 Task: Create a due date automation trigger when advanced on, on the monday of the week before a card is due add content with an empty description at 11:00 AM.
Action: Mouse moved to (867, 261)
Screenshot: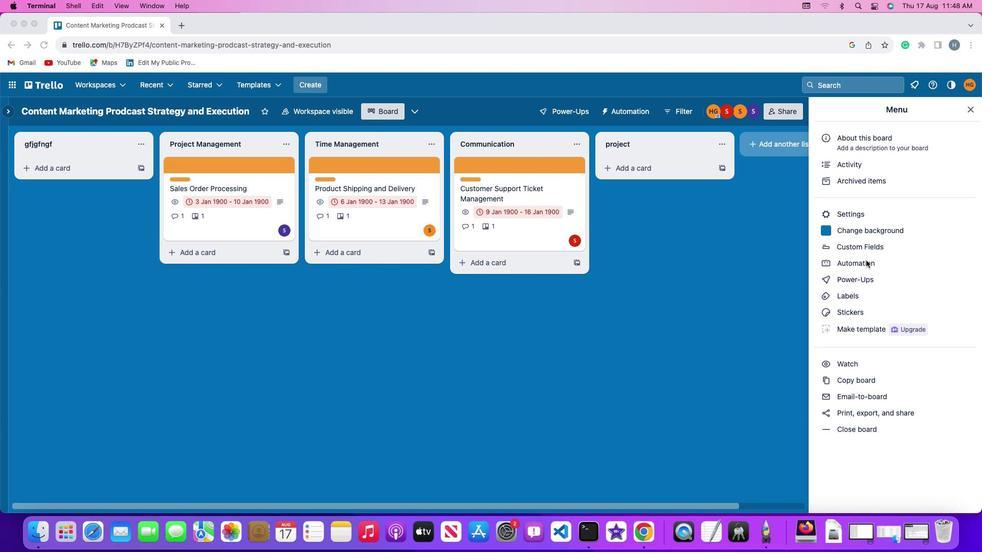 
Action: Mouse pressed left at (867, 261)
Screenshot: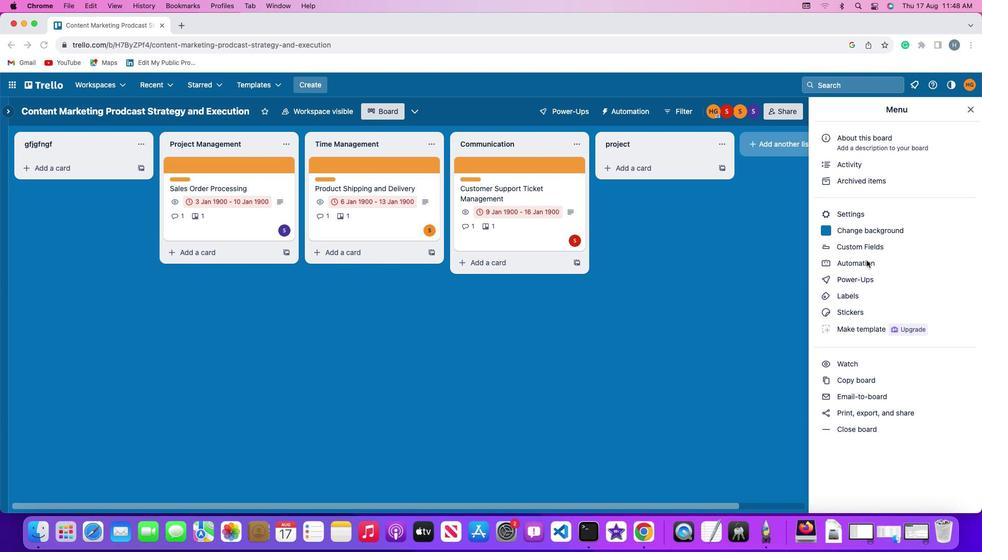 
Action: Mouse moved to (867, 261)
Screenshot: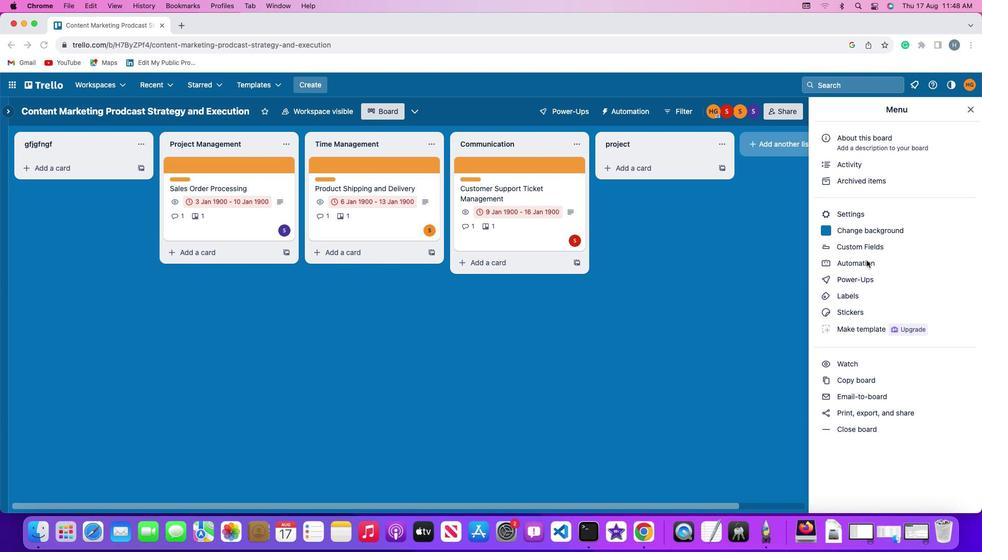 
Action: Mouse pressed left at (867, 261)
Screenshot: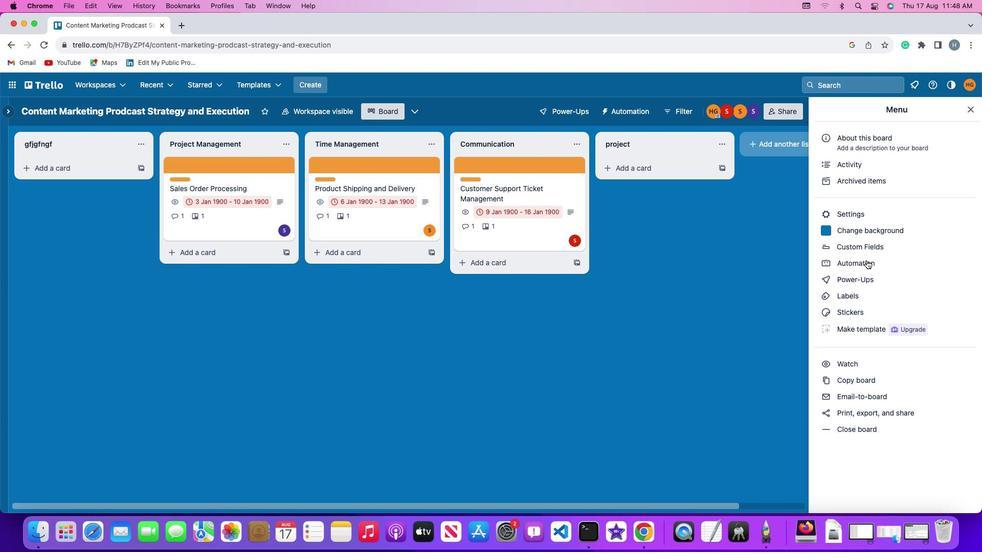 
Action: Mouse moved to (67, 241)
Screenshot: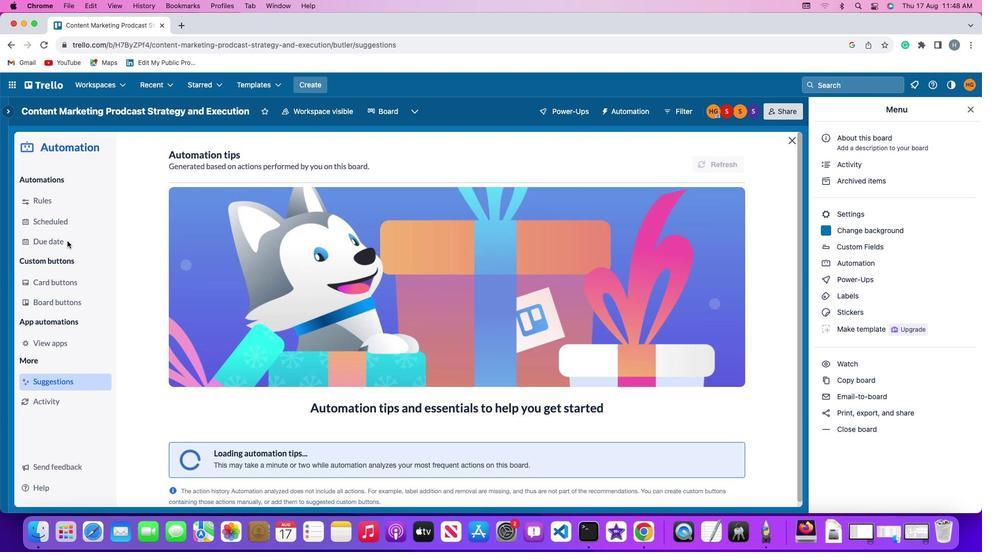 
Action: Mouse pressed left at (67, 241)
Screenshot: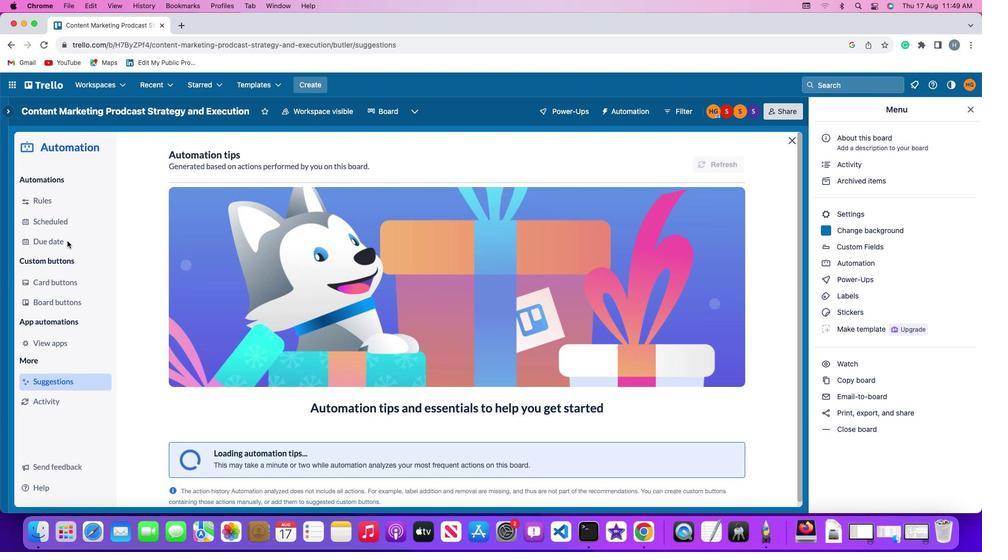 
Action: Mouse moved to (680, 156)
Screenshot: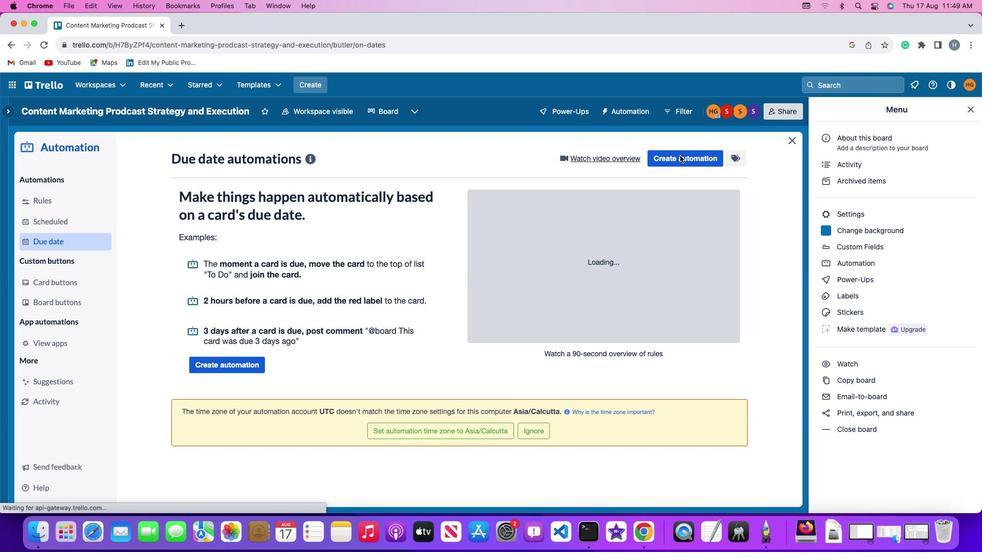 
Action: Mouse pressed left at (680, 156)
Screenshot: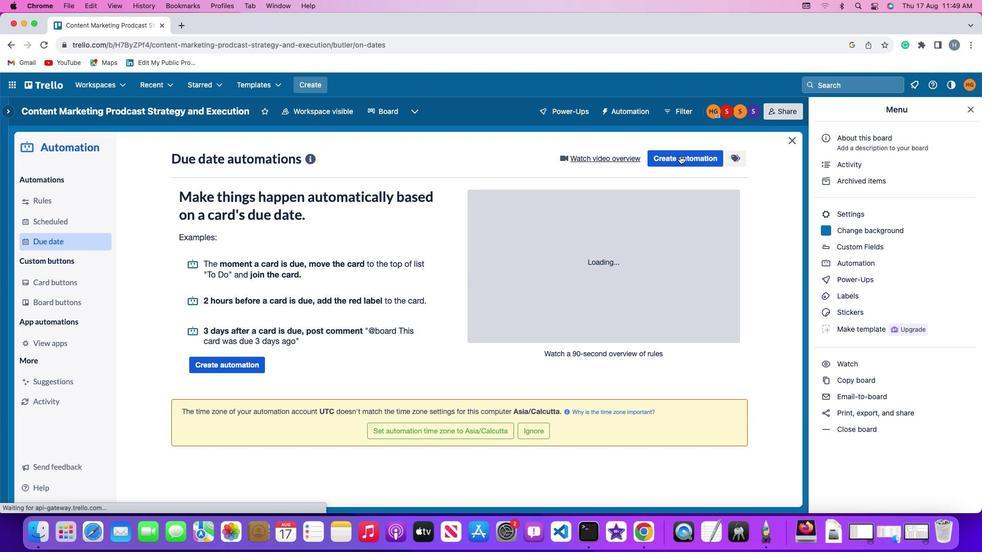 
Action: Mouse moved to (184, 256)
Screenshot: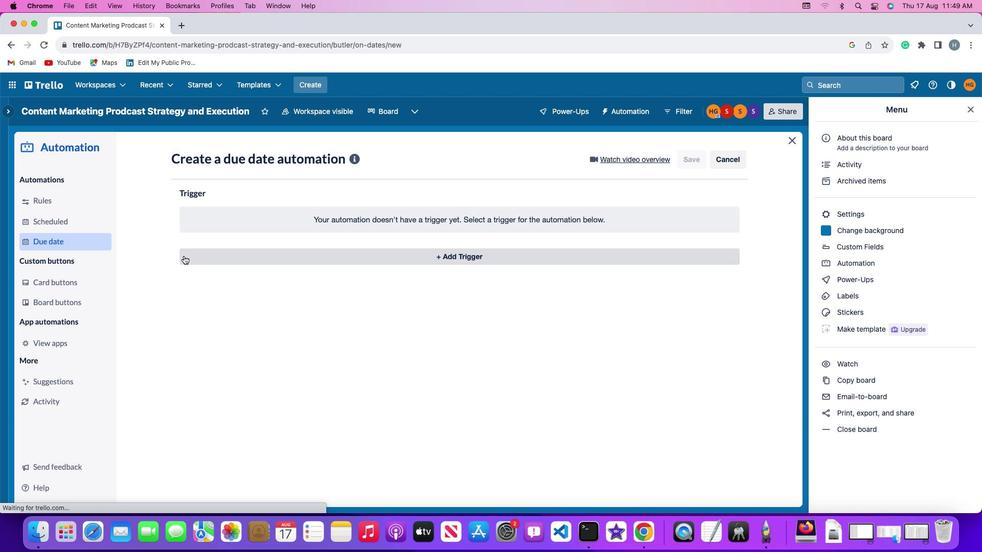 
Action: Mouse pressed left at (184, 256)
Screenshot: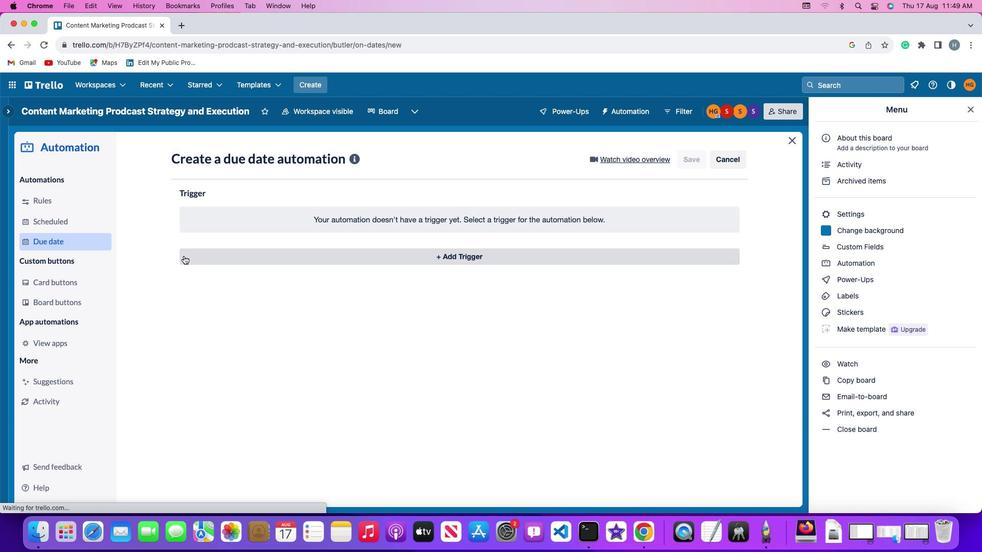 
Action: Mouse moved to (231, 453)
Screenshot: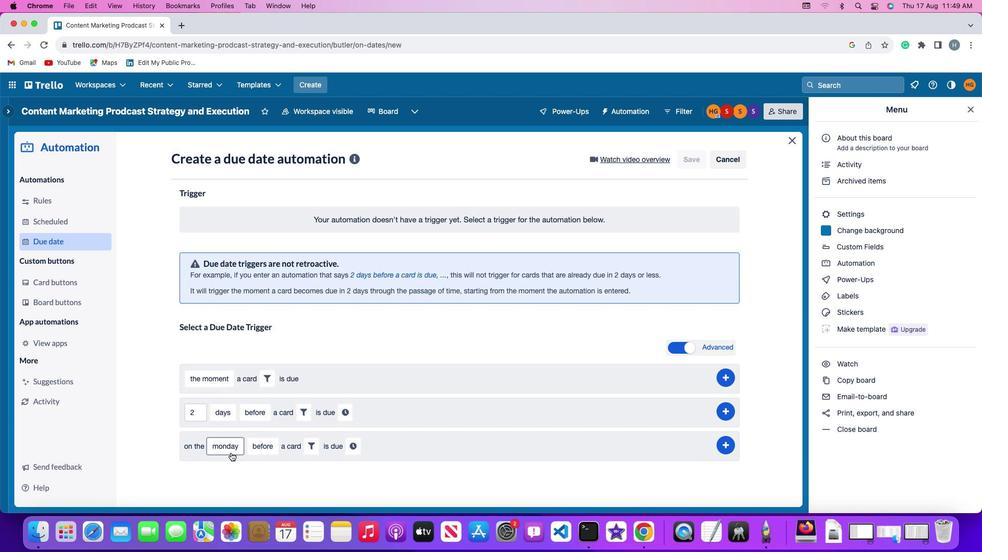 
Action: Mouse pressed left at (231, 453)
Screenshot: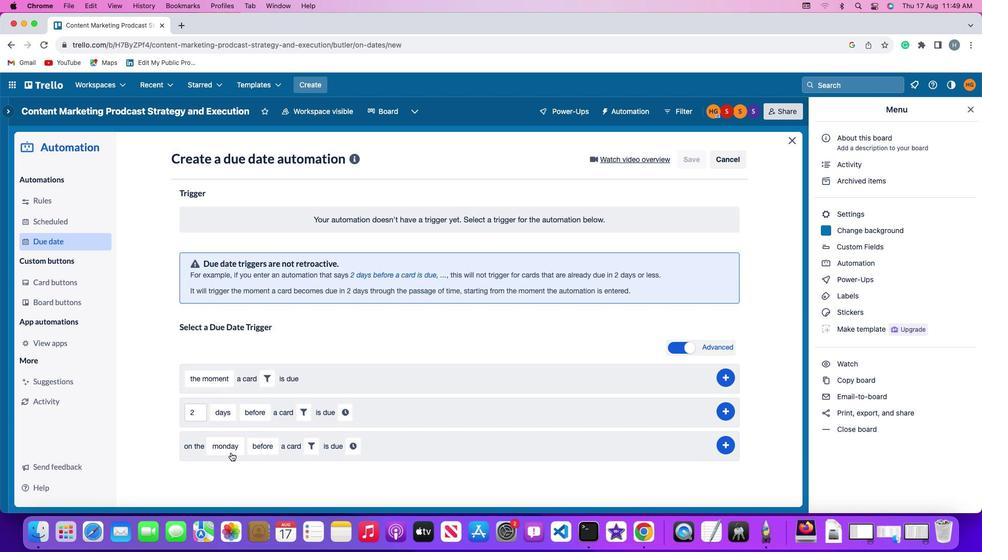 
Action: Mouse moved to (235, 306)
Screenshot: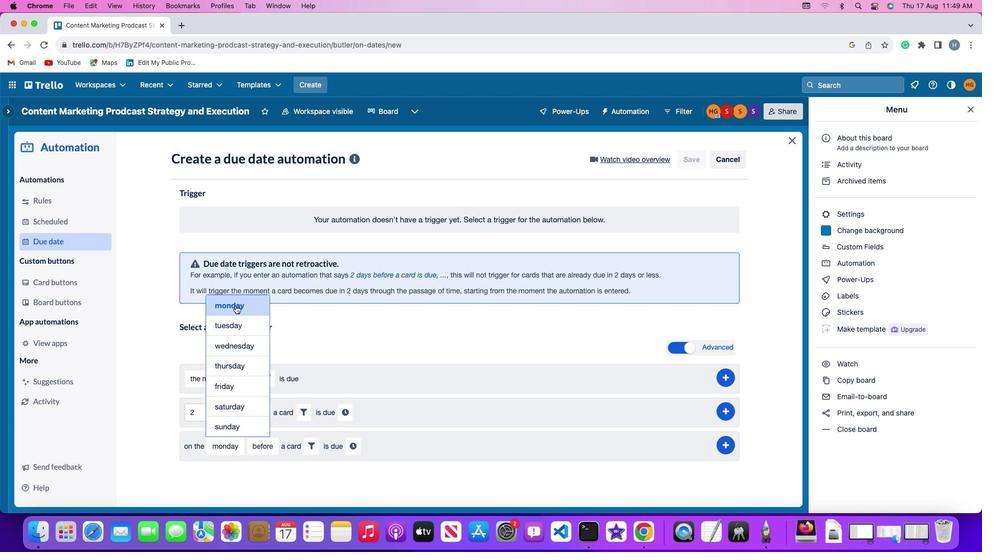 
Action: Mouse pressed left at (235, 306)
Screenshot: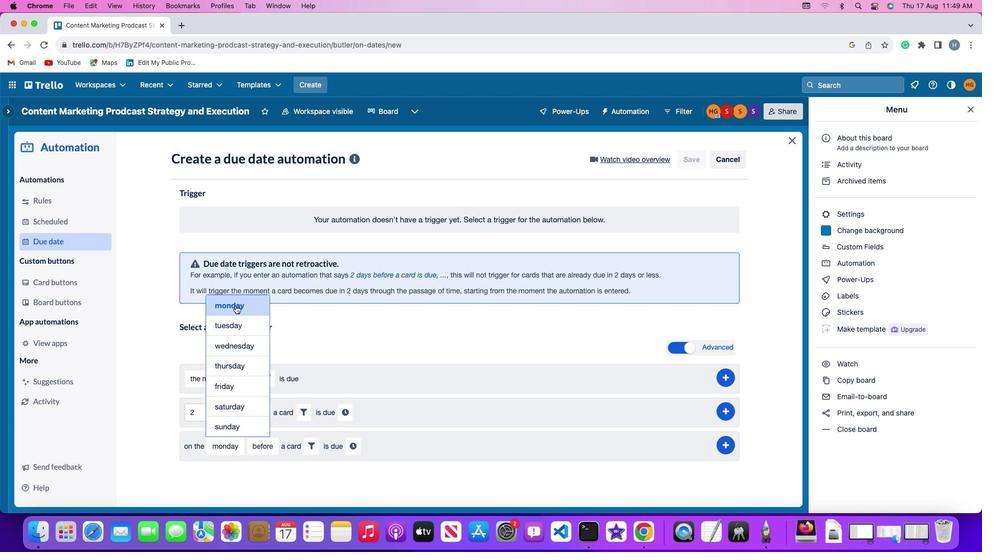 
Action: Mouse moved to (260, 446)
Screenshot: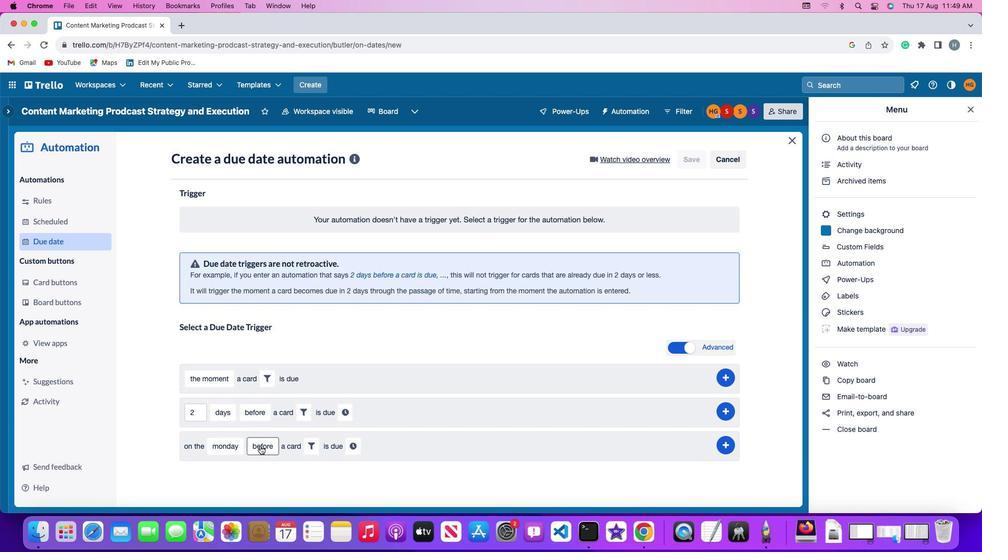 
Action: Mouse pressed left at (260, 446)
Screenshot: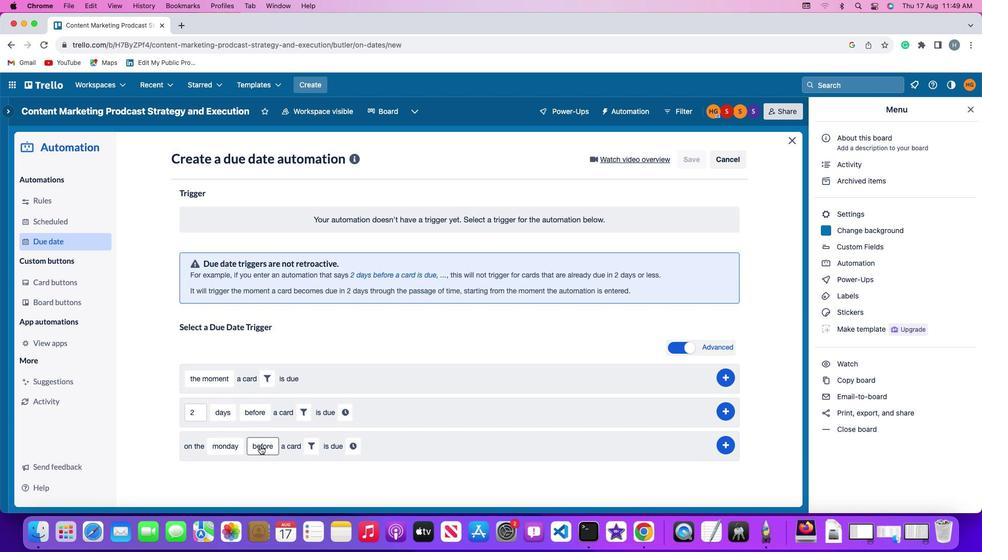 
Action: Mouse moved to (268, 426)
Screenshot: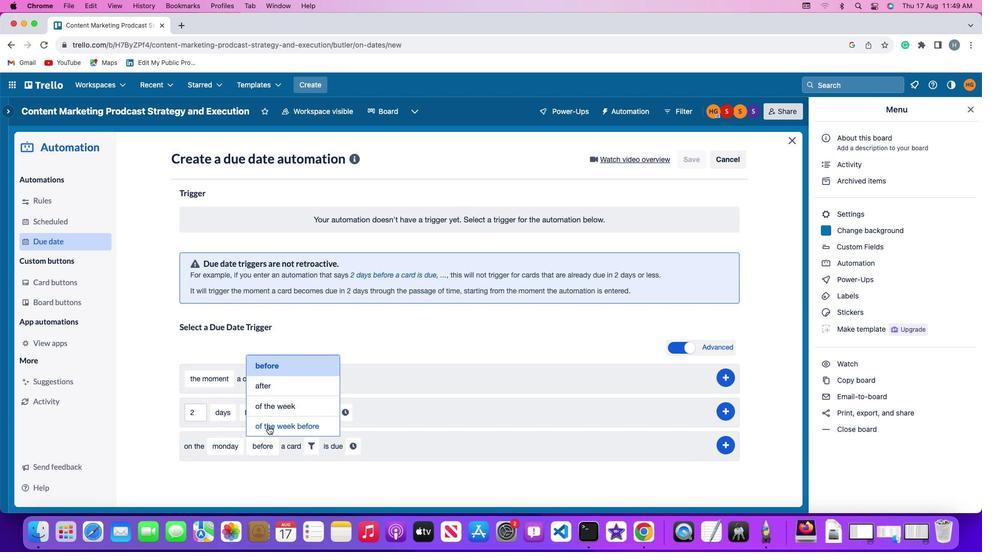 
Action: Mouse pressed left at (268, 426)
Screenshot: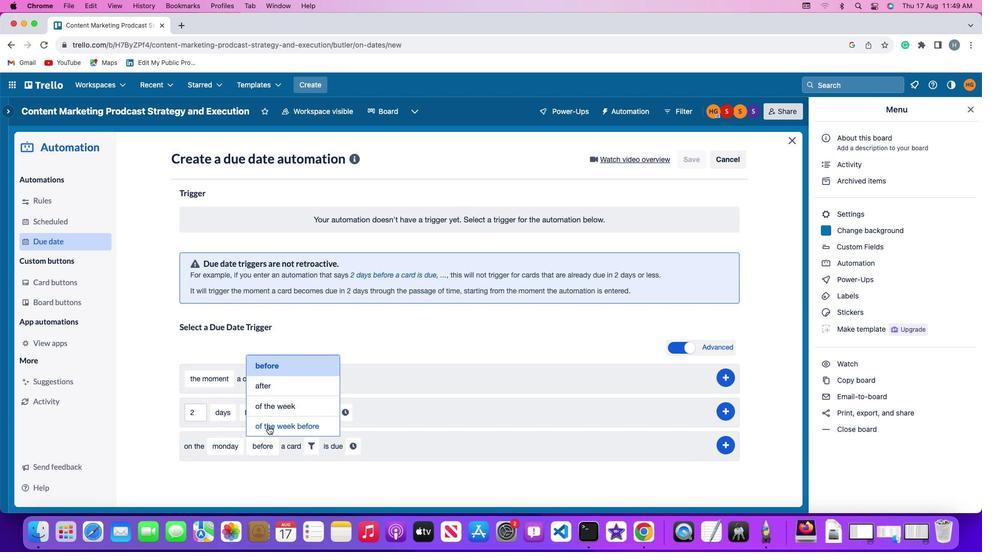 
Action: Mouse moved to (347, 443)
Screenshot: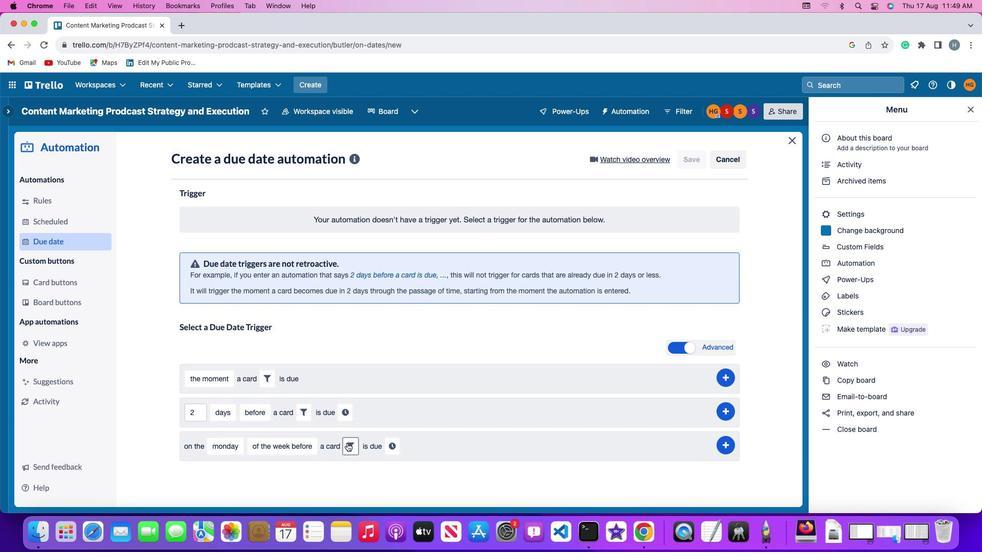 
Action: Mouse pressed left at (347, 443)
Screenshot: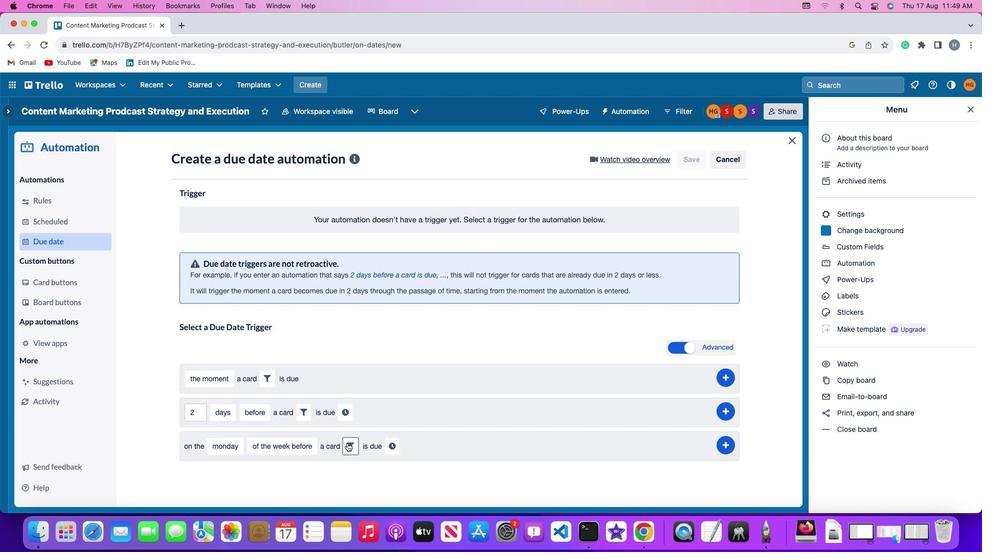 
Action: Mouse moved to (482, 475)
Screenshot: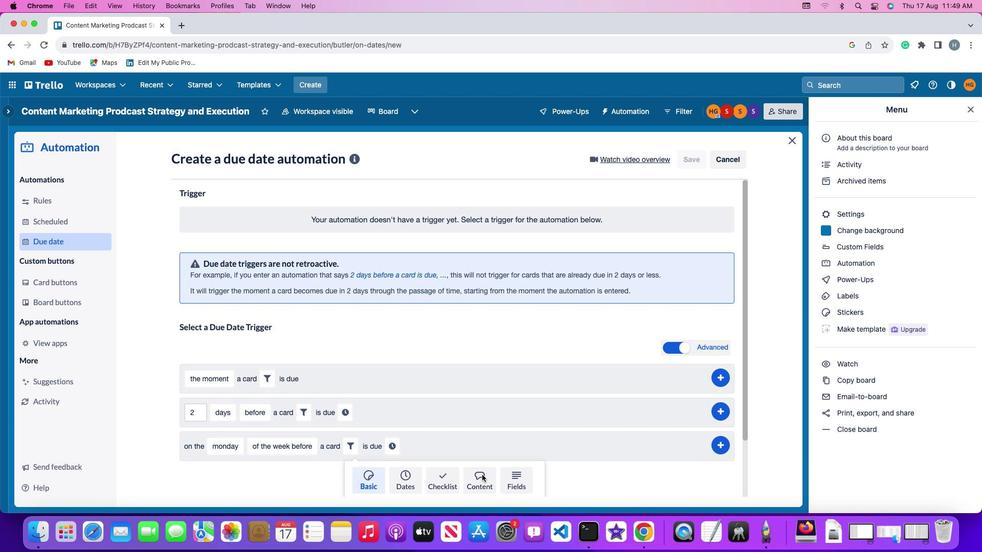 
Action: Mouse pressed left at (482, 475)
Screenshot: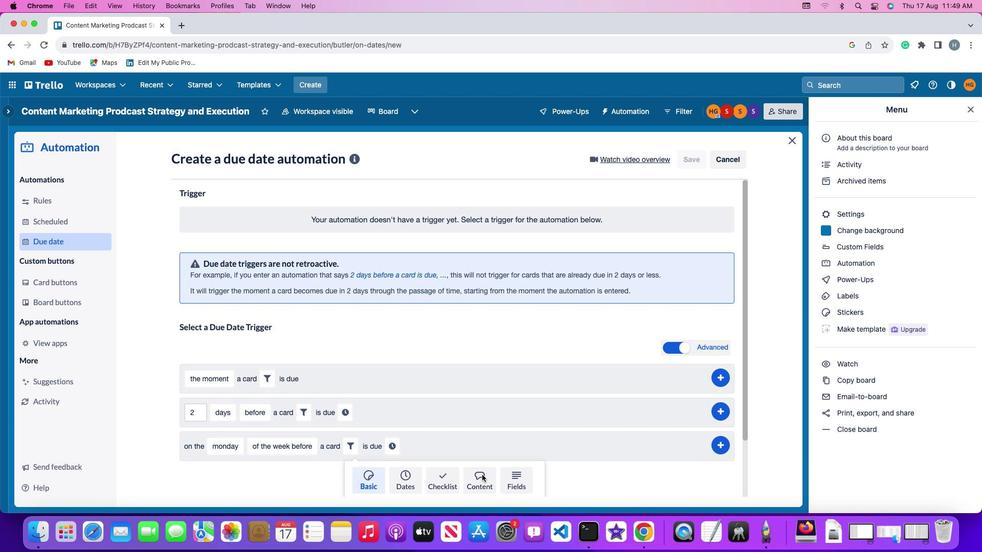 
Action: Mouse moved to (480, 474)
Screenshot: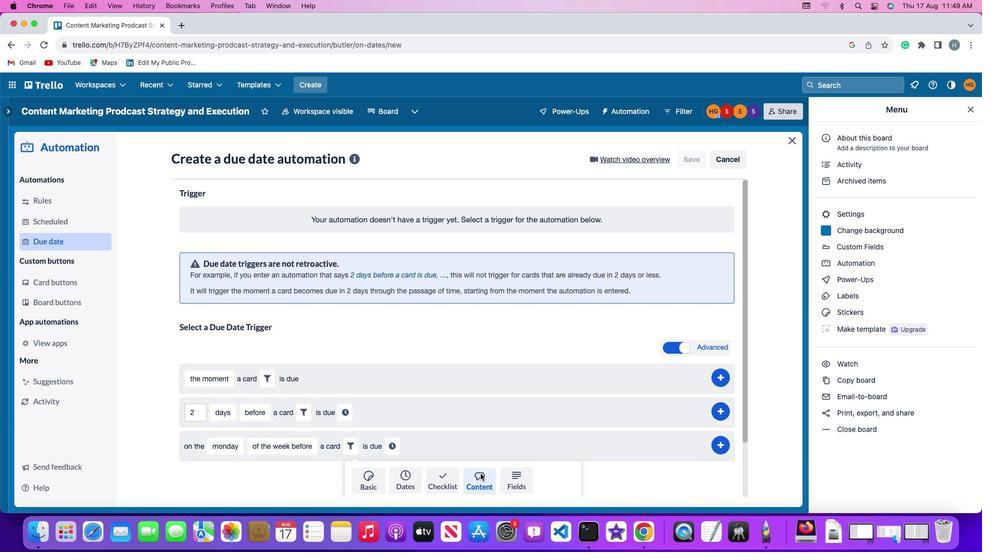 
Action: Mouse scrolled (480, 474) with delta (0, 0)
Screenshot: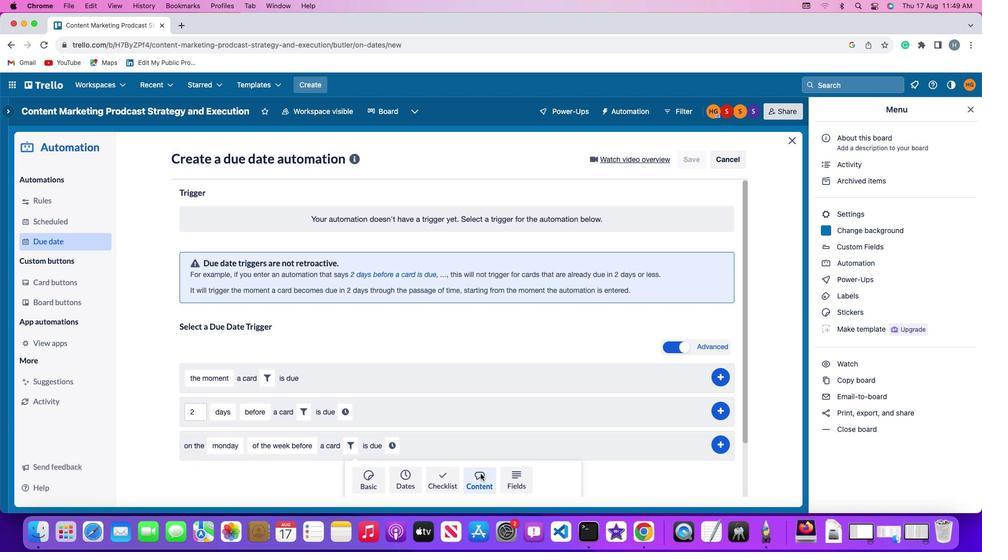 
Action: Mouse scrolled (480, 474) with delta (0, 0)
Screenshot: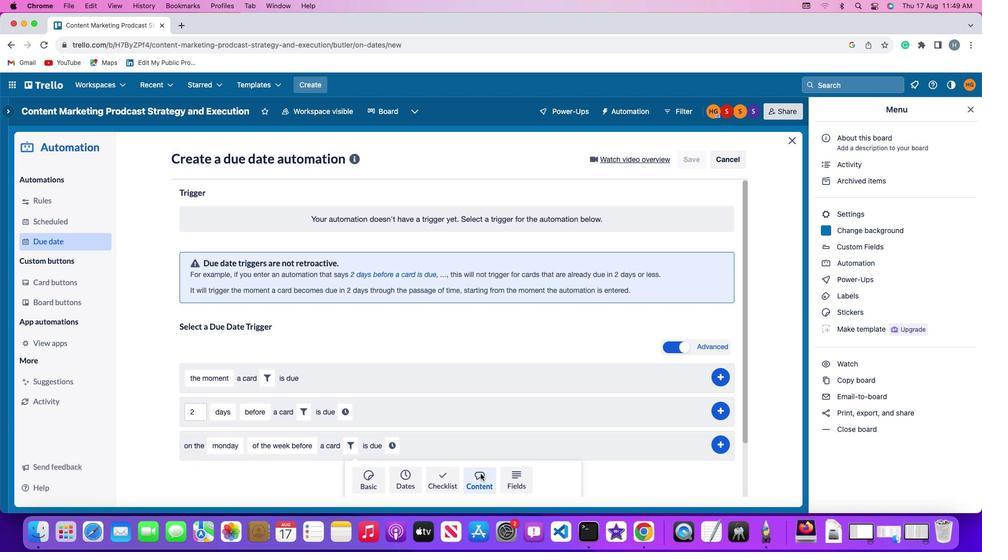 
Action: Mouse scrolled (480, 474) with delta (0, -2)
Screenshot: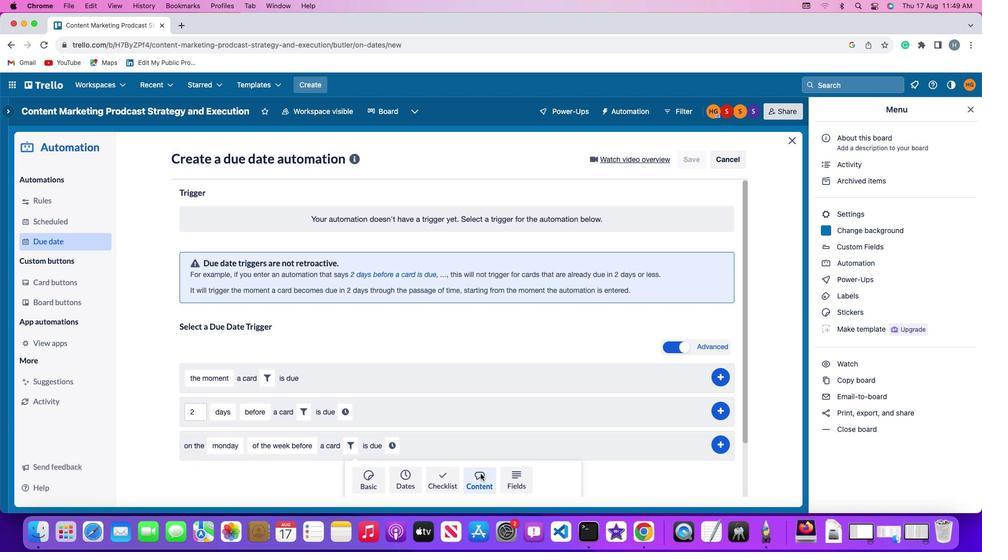 
Action: Mouse scrolled (480, 474) with delta (0, -2)
Screenshot: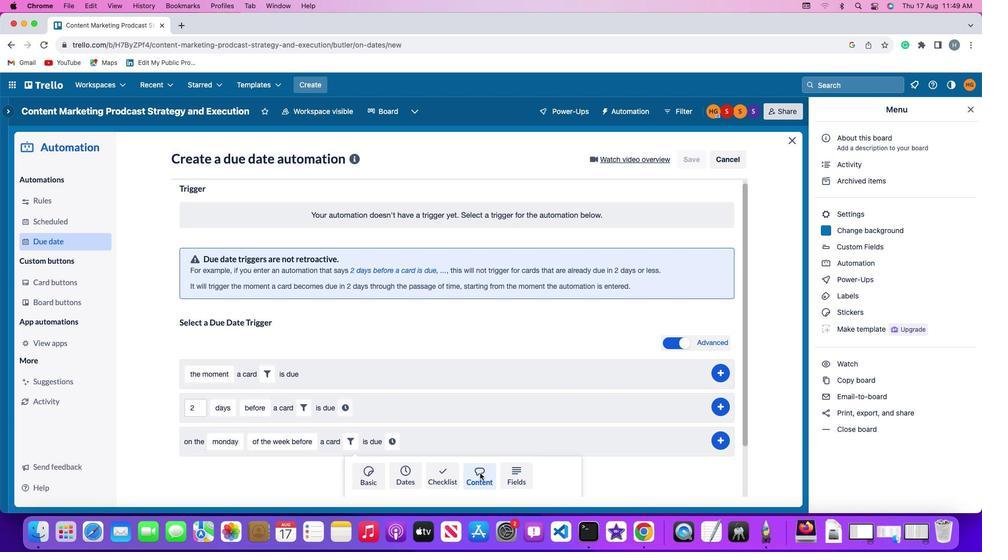 
Action: Mouse moved to (480, 471)
Screenshot: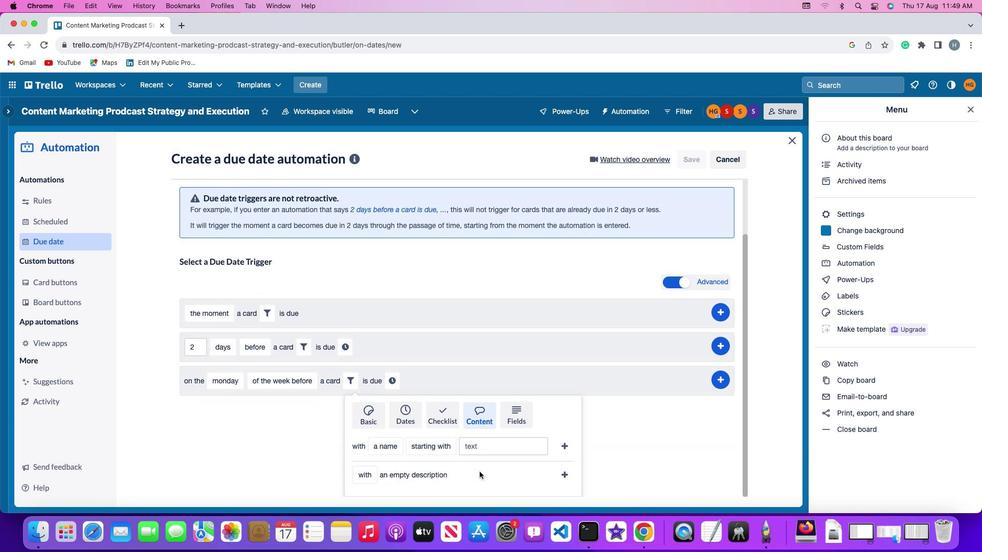 
Action: Mouse scrolled (480, 471) with delta (0, 0)
Screenshot: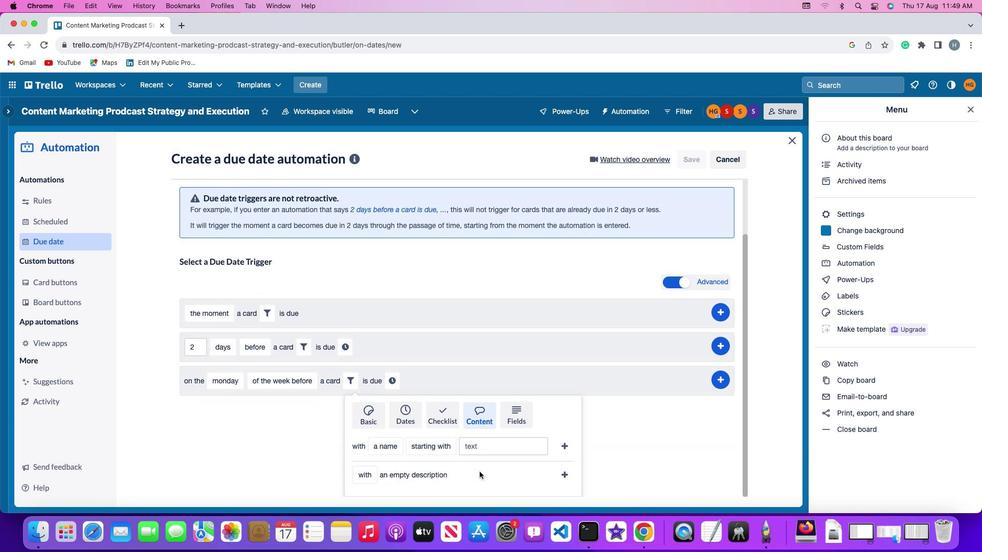 
Action: Mouse moved to (479, 471)
Screenshot: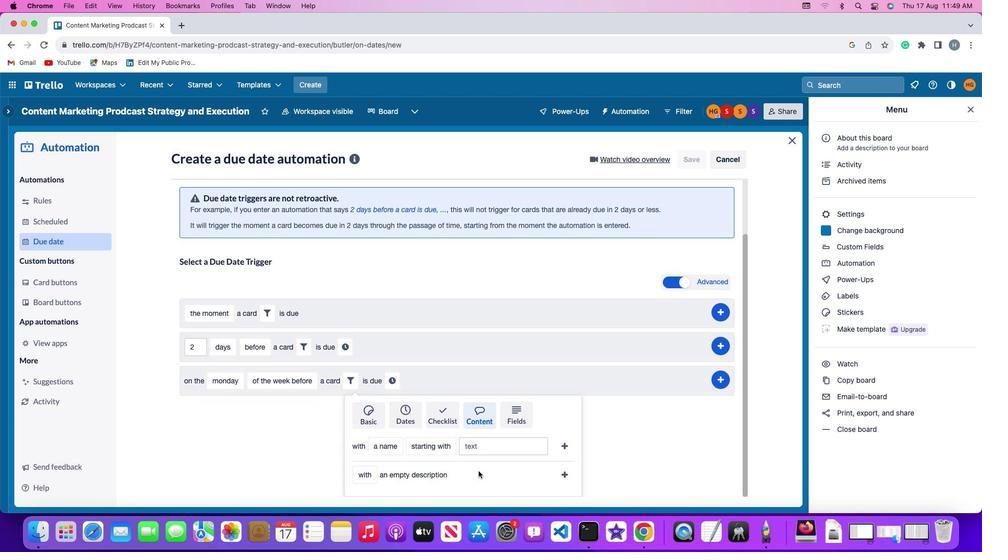 
Action: Mouse scrolled (479, 471) with delta (0, 0)
Screenshot: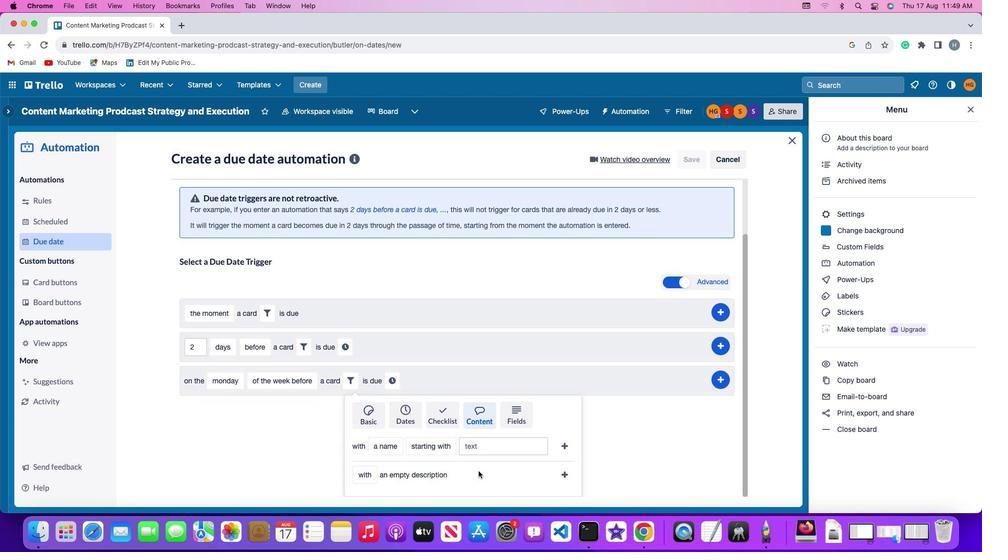 
Action: Mouse moved to (479, 471)
Screenshot: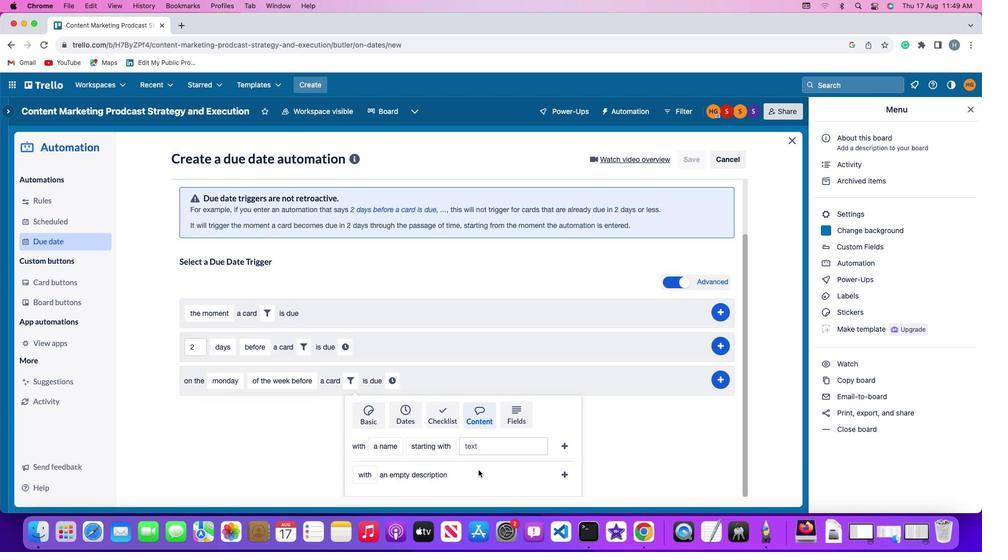 
Action: Mouse scrolled (479, 471) with delta (0, -1)
Screenshot: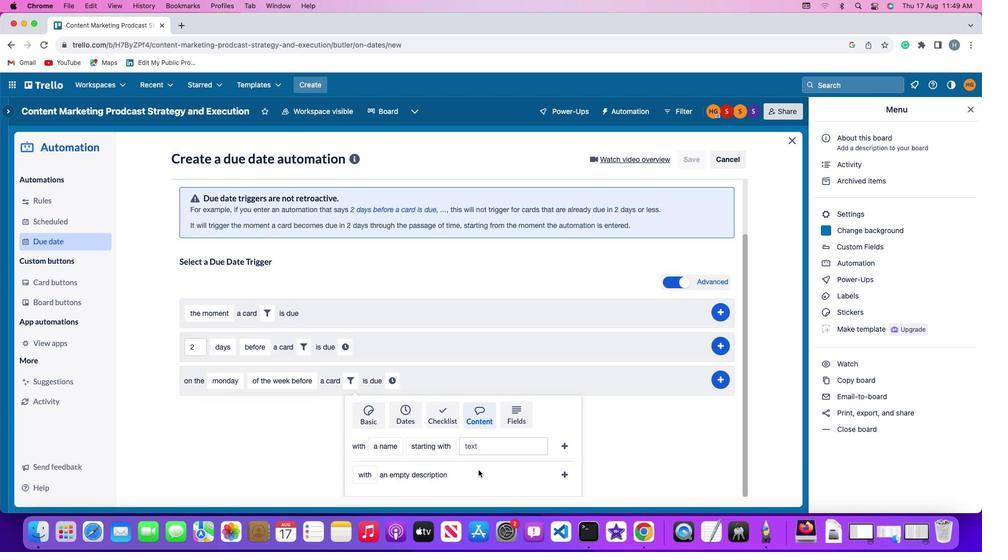 
Action: Mouse moved to (361, 469)
Screenshot: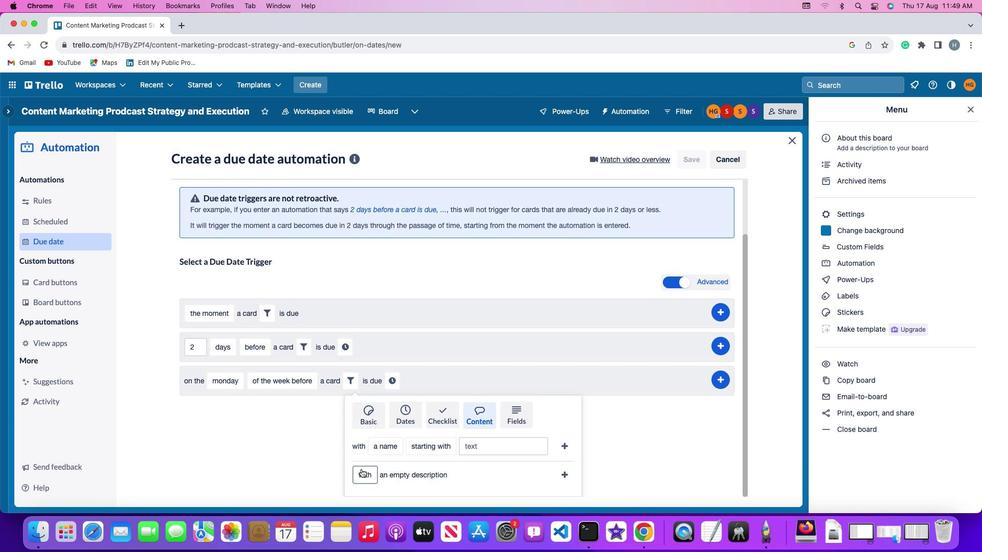 
Action: Mouse pressed left at (361, 469)
Screenshot: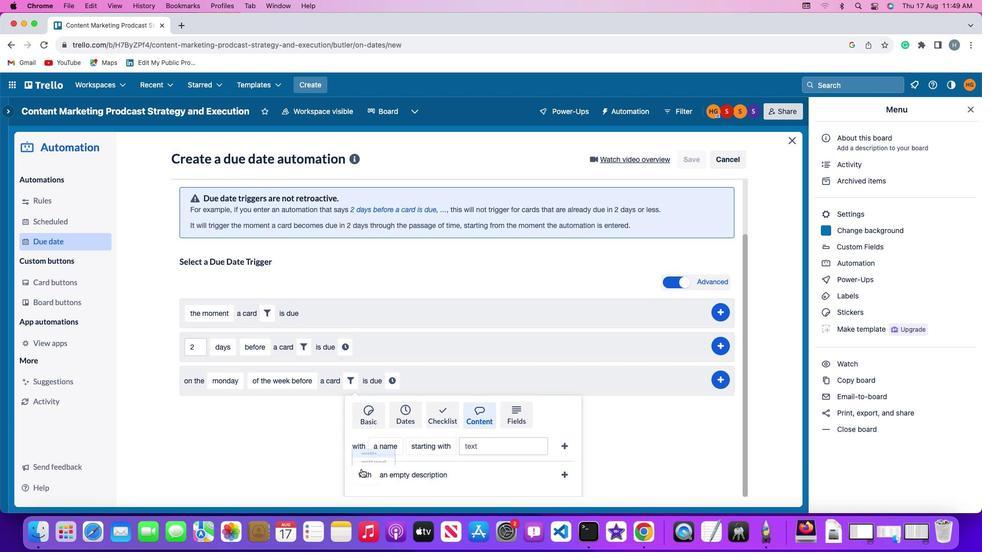 
Action: Mouse moved to (370, 437)
Screenshot: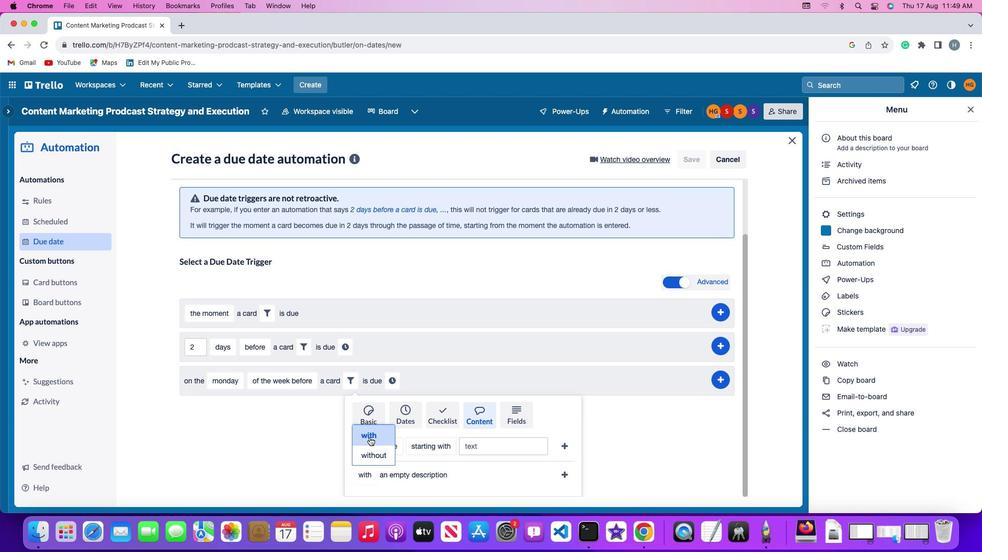 
Action: Mouse pressed left at (370, 437)
Screenshot: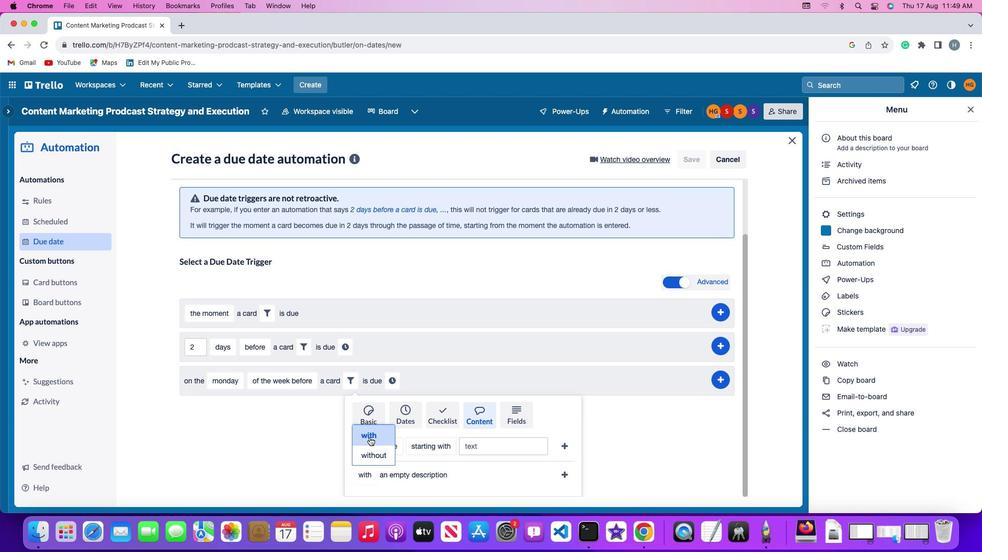 
Action: Mouse moved to (562, 475)
Screenshot: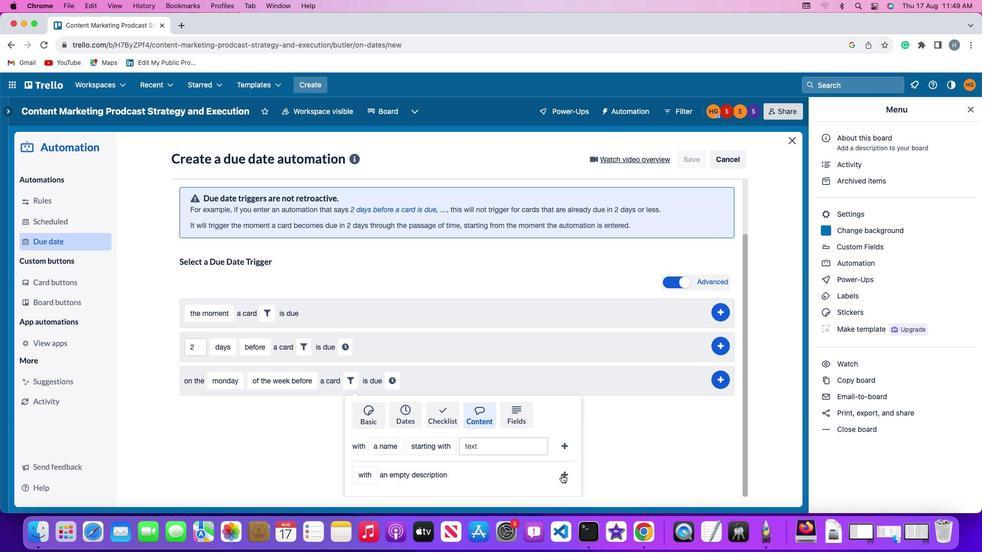 
Action: Mouse pressed left at (562, 475)
Screenshot: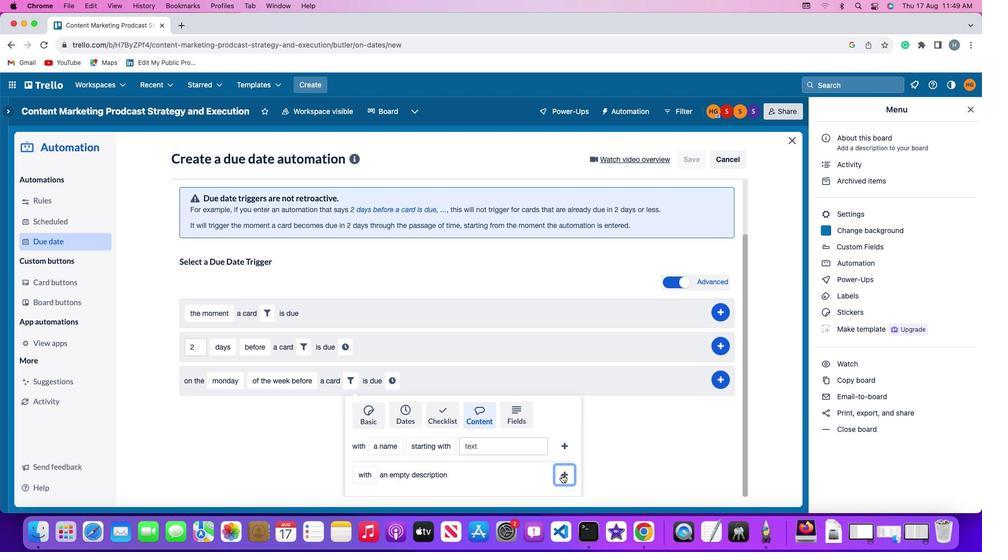 
Action: Mouse moved to (500, 444)
Screenshot: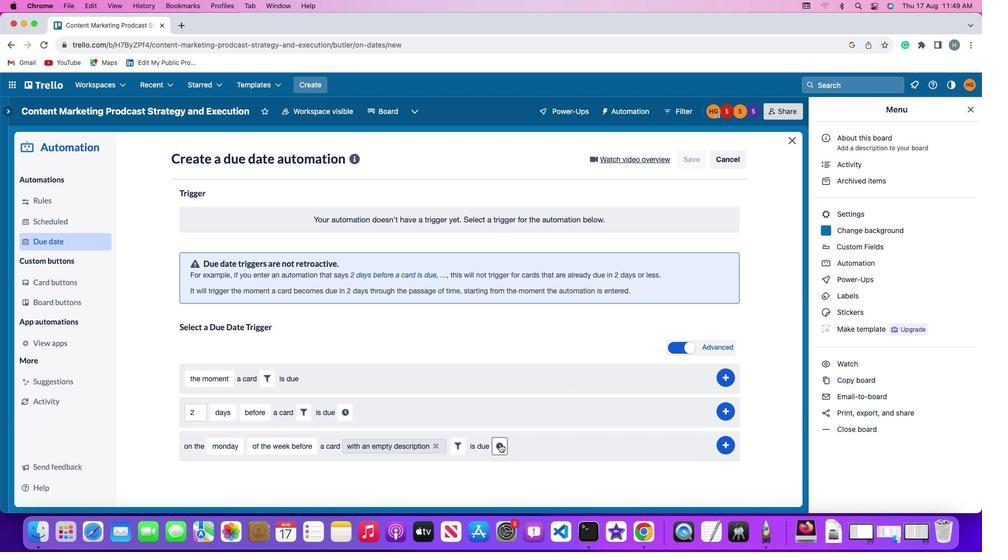 
Action: Mouse pressed left at (500, 444)
Screenshot: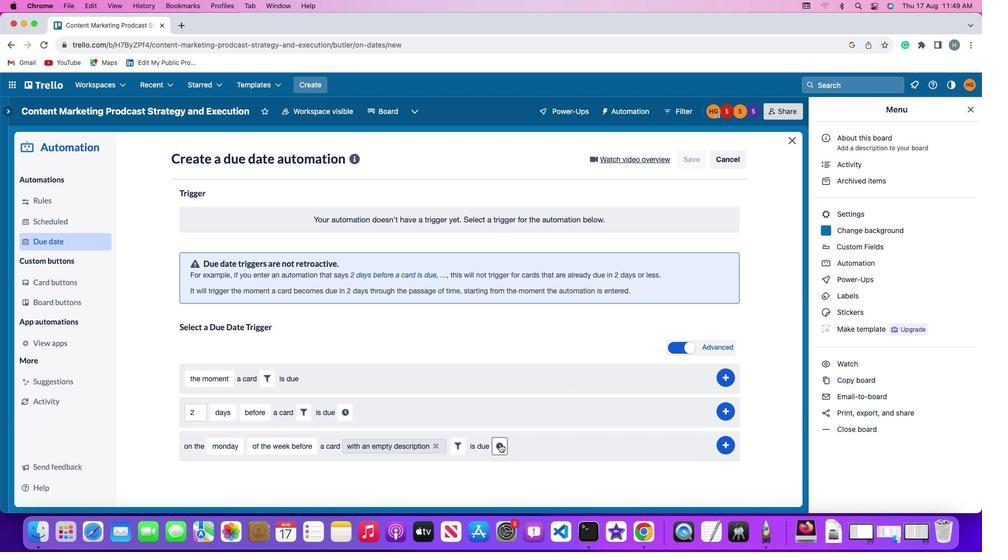 
Action: Mouse moved to (525, 447)
Screenshot: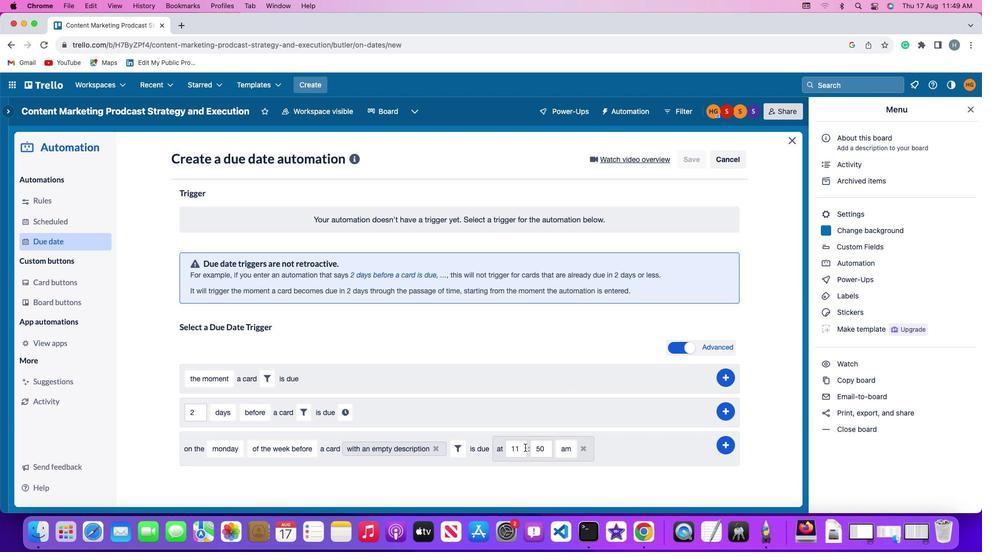 
Action: Mouse pressed left at (525, 447)
Screenshot: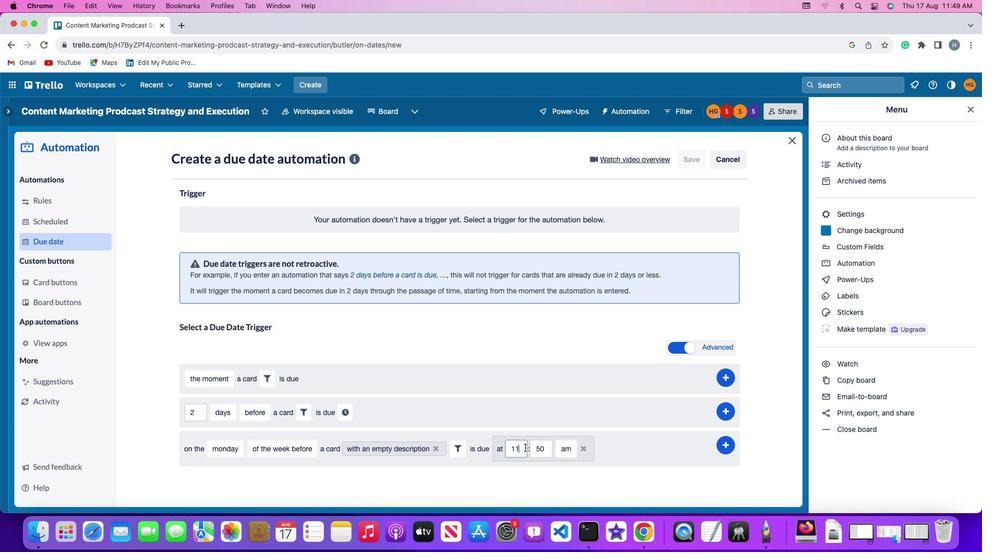 
Action: Key pressed Key.backspace'1'
Screenshot: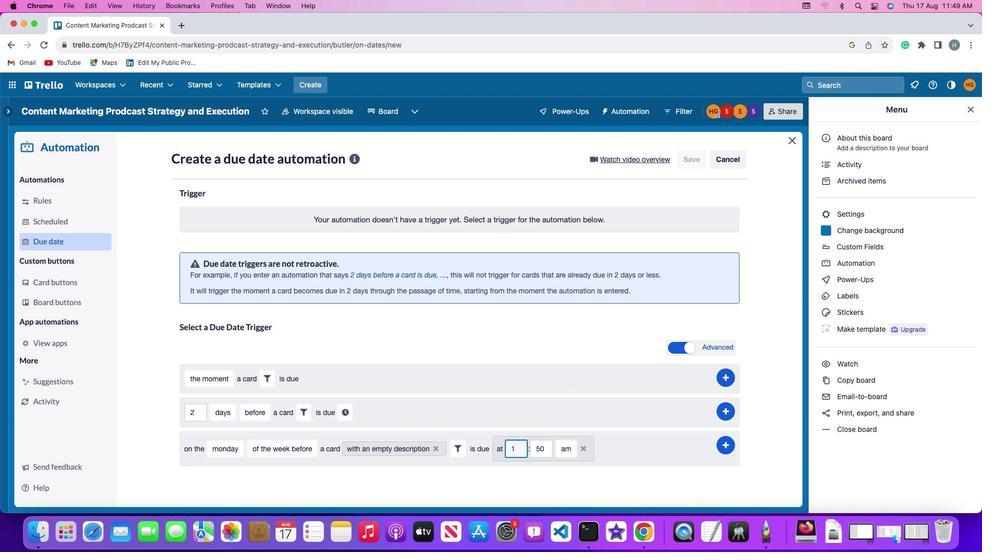 
Action: Mouse moved to (546, 446)
Screenshot: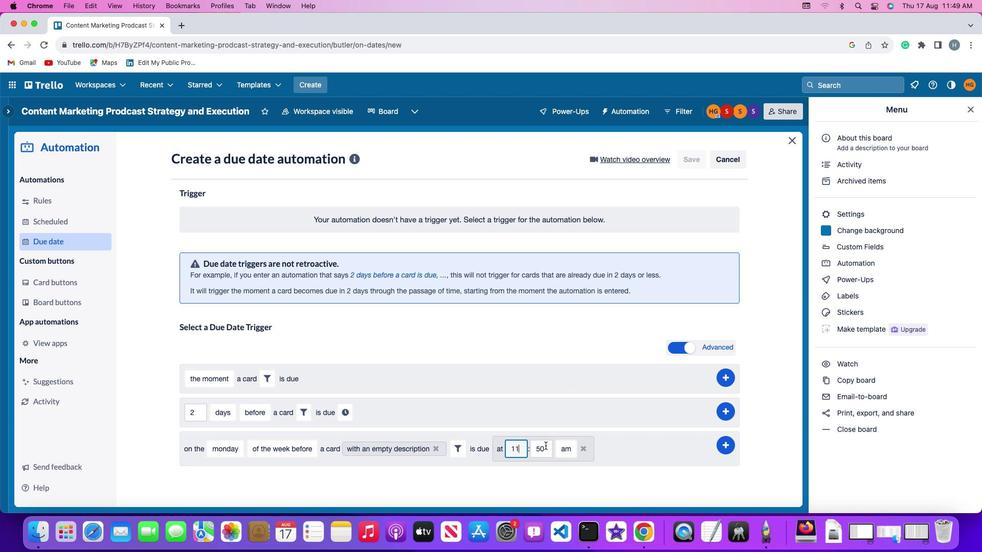 
Action: Mouse pressed left at (546, 446)
Screenshot: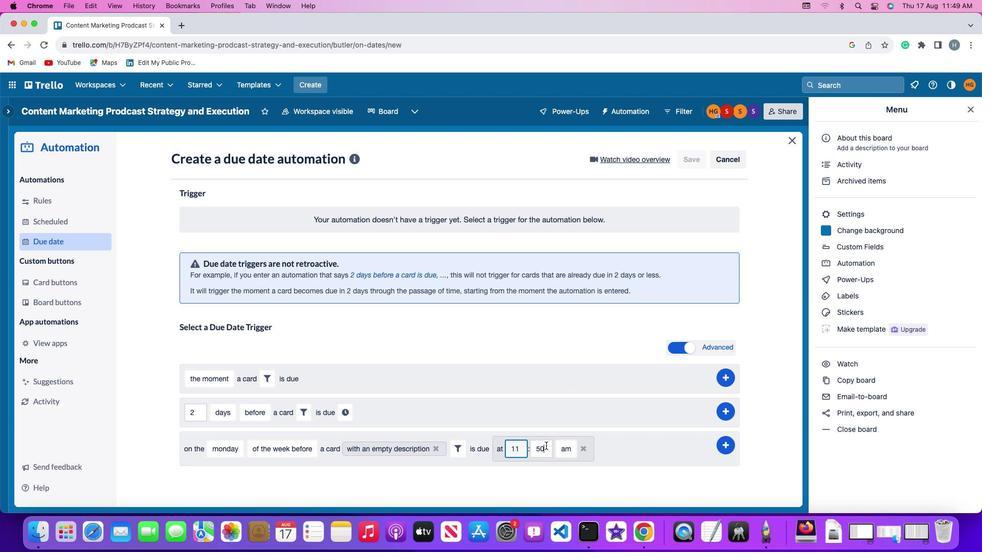 
Action: Mouse moved to (546, 446)
Screenshot: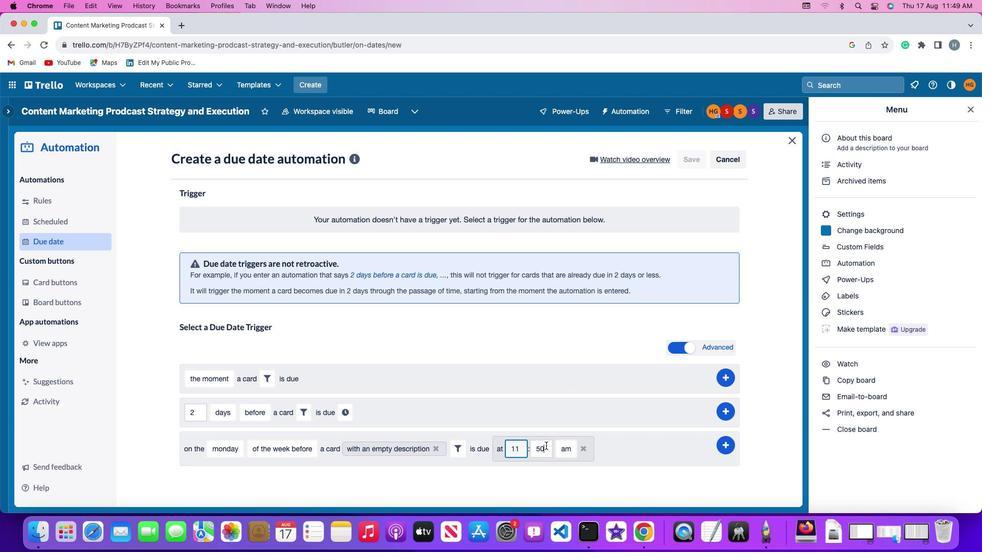 
Action: Key pressed Key.backspaceKey.backspace'0''0'
Screenshot: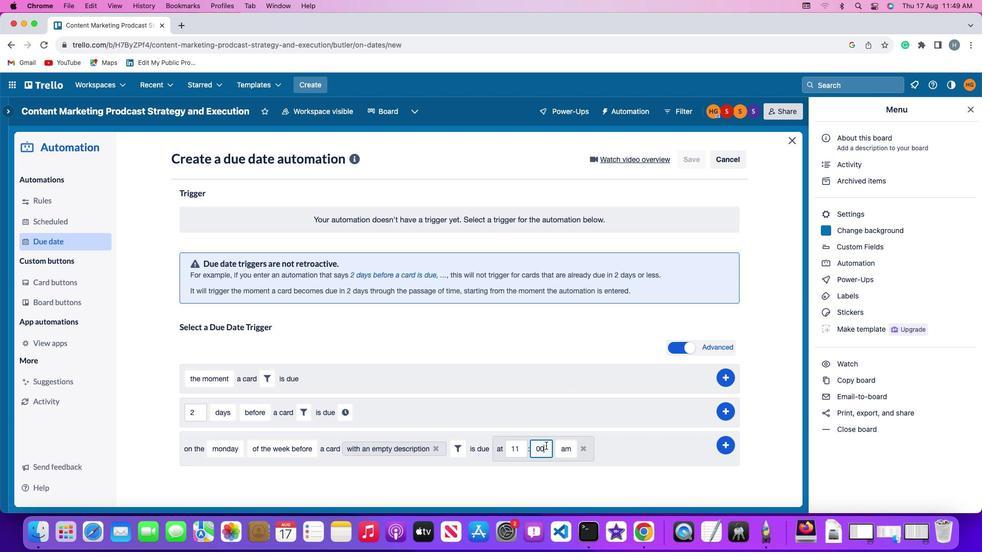 
Action: Mouse moved to (568, 445)
Screenshot: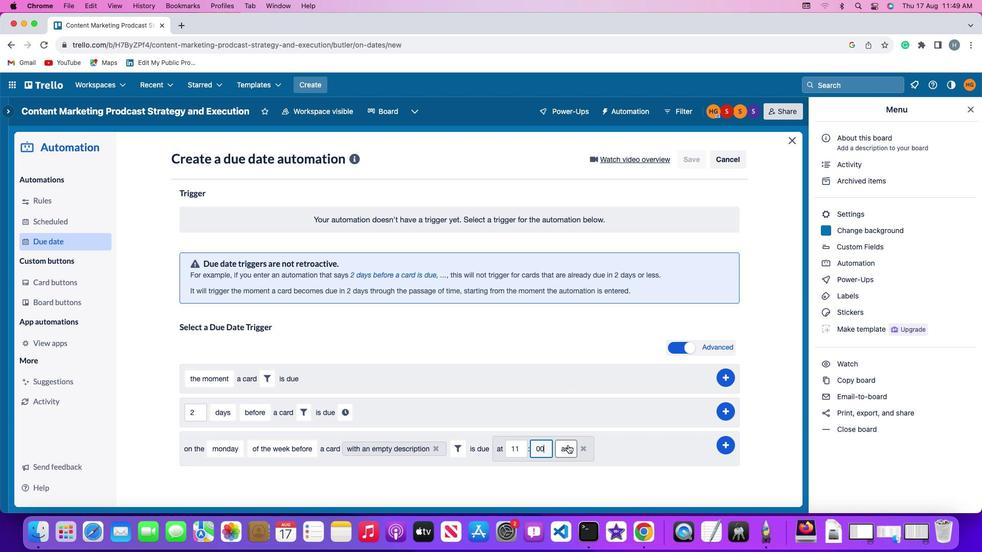 
Action: Mouse pressed left at (568, 445)
Screenshot: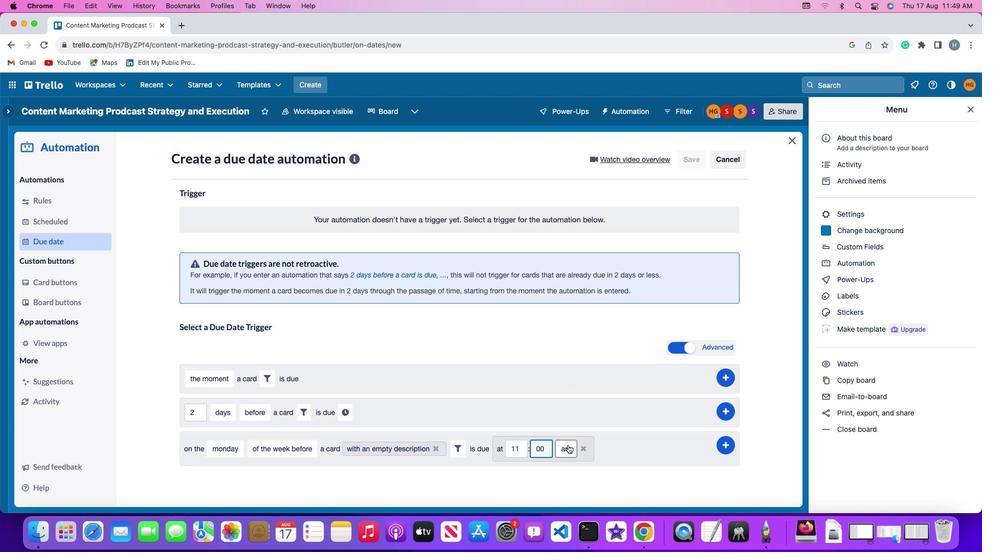 
Action: Mouse moved to (568, 466)
Screenshot: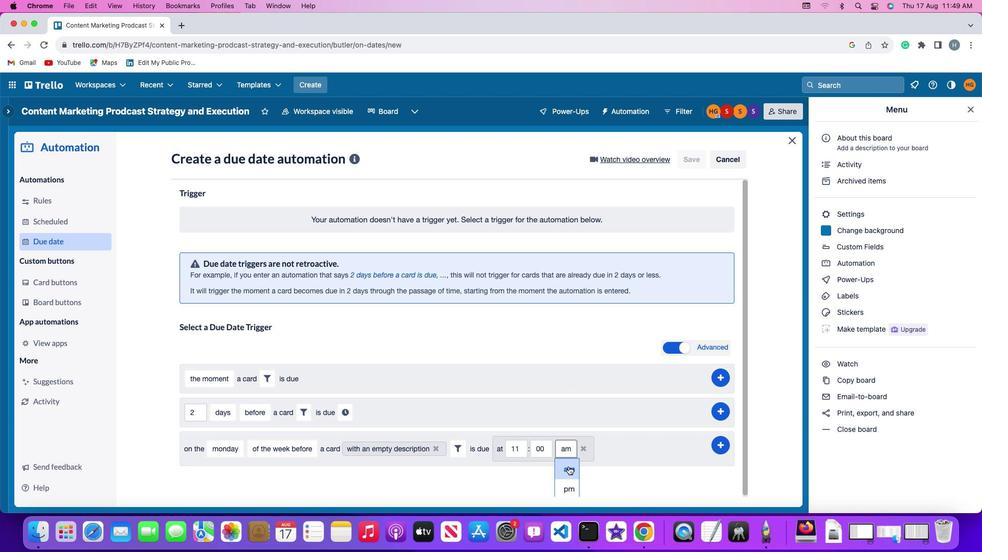 
Action: Mouse pressed left at (568, 466)
Screenshot: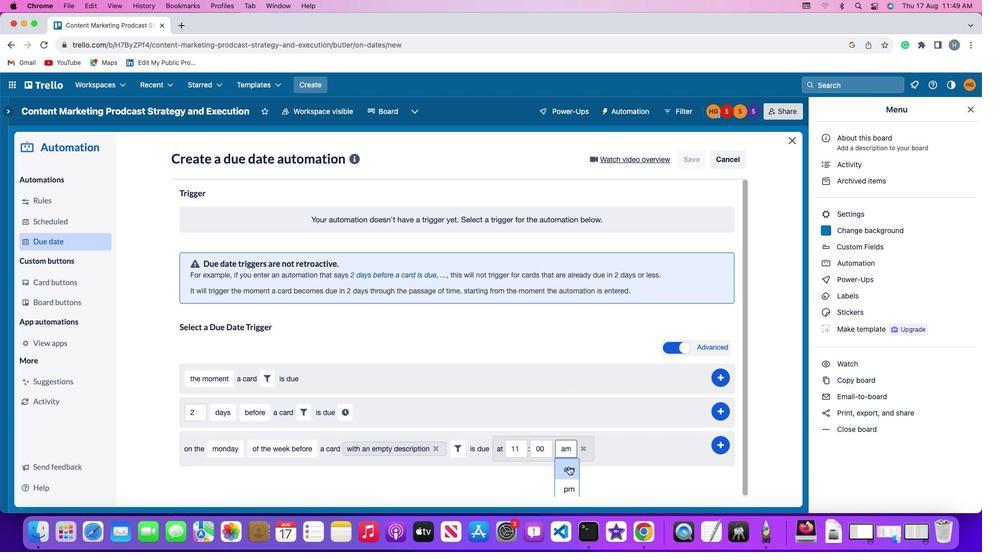 
Action: Mouse moved to (727, 442)
Screenshot: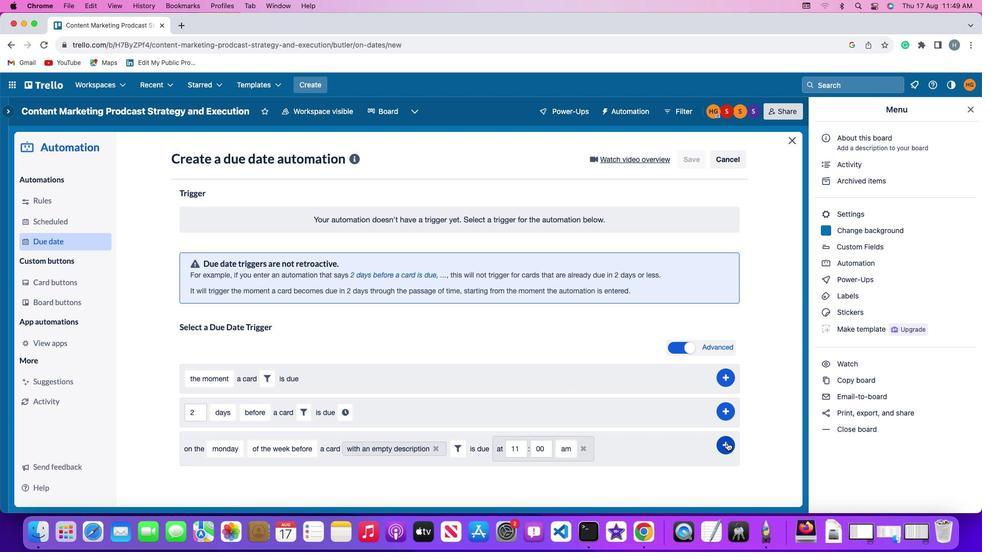 
Action: Mouse pressed left at (727, 442)
Screenshot: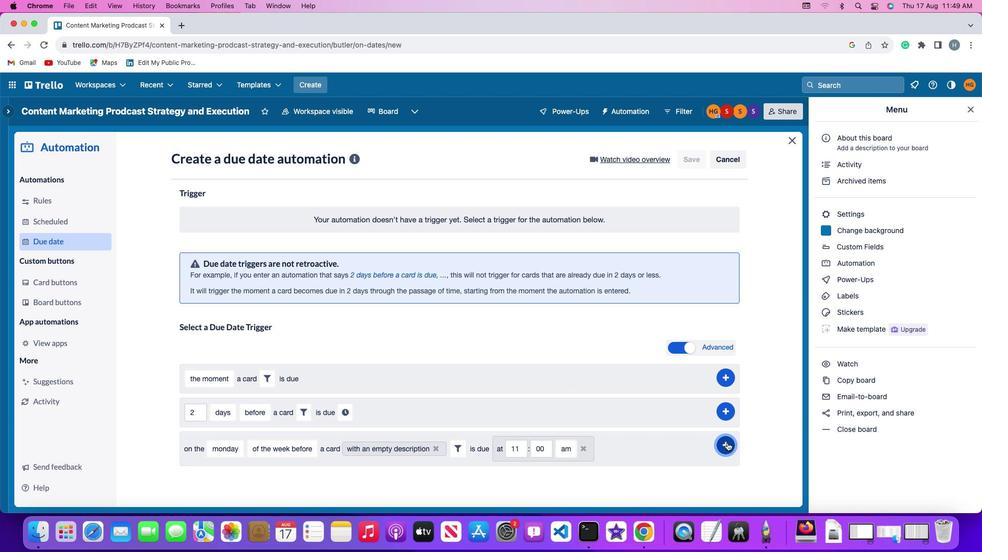 
Action: Mouse moved to (763, 371)
Screenshot: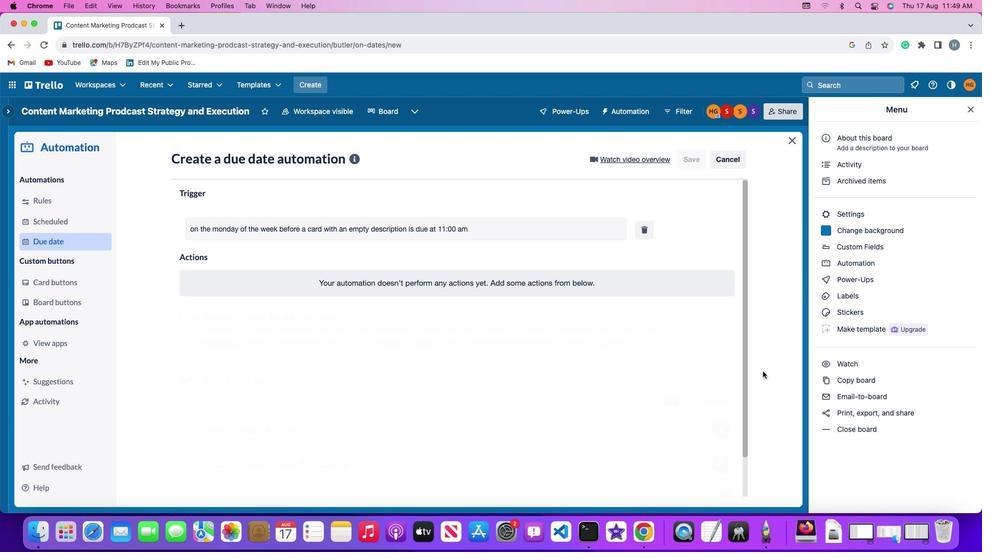 
